 Task: Add Sprouts Extra Large Grade A Cage Free Eggs to the cart.
Action: Mouse moved to (22, 106)
Screenshot: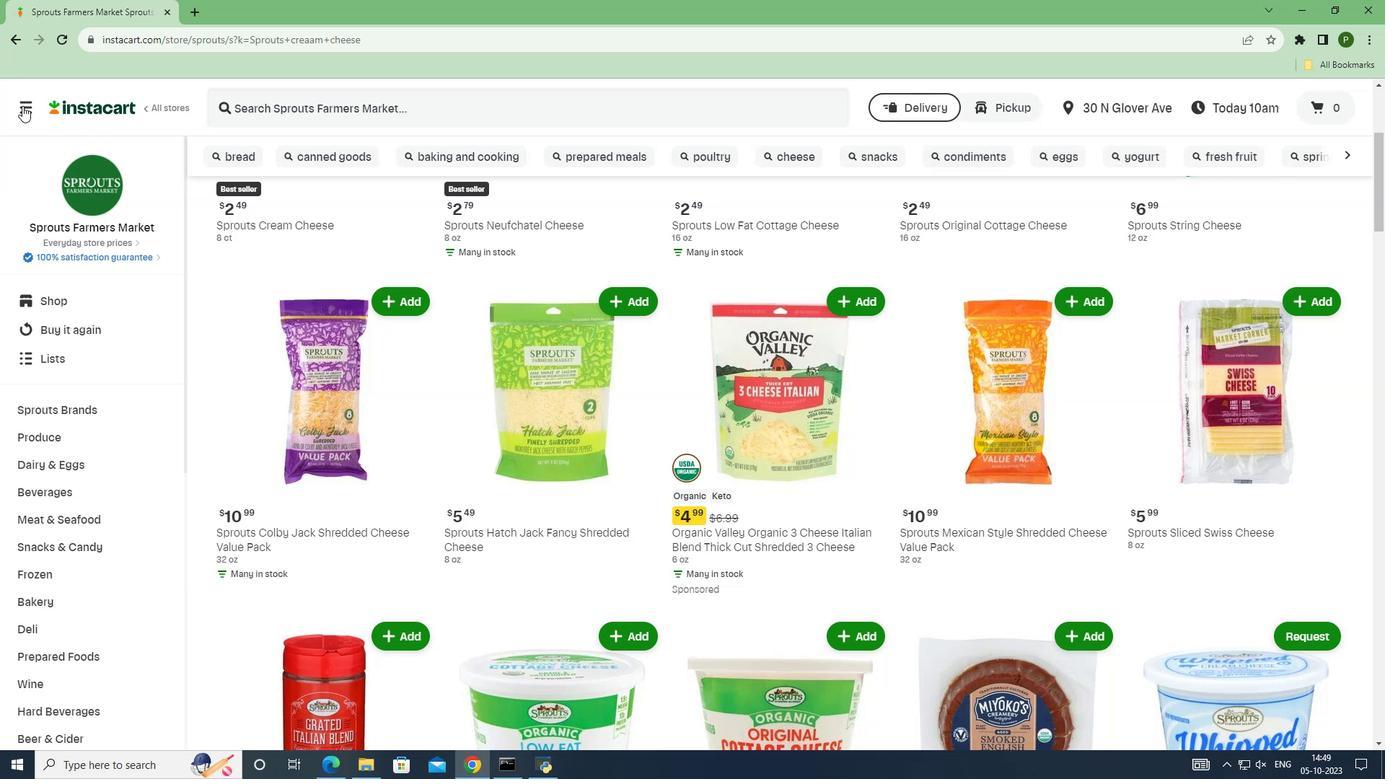 
Action: Mouse pressed left at (22, 106)
Screenshot: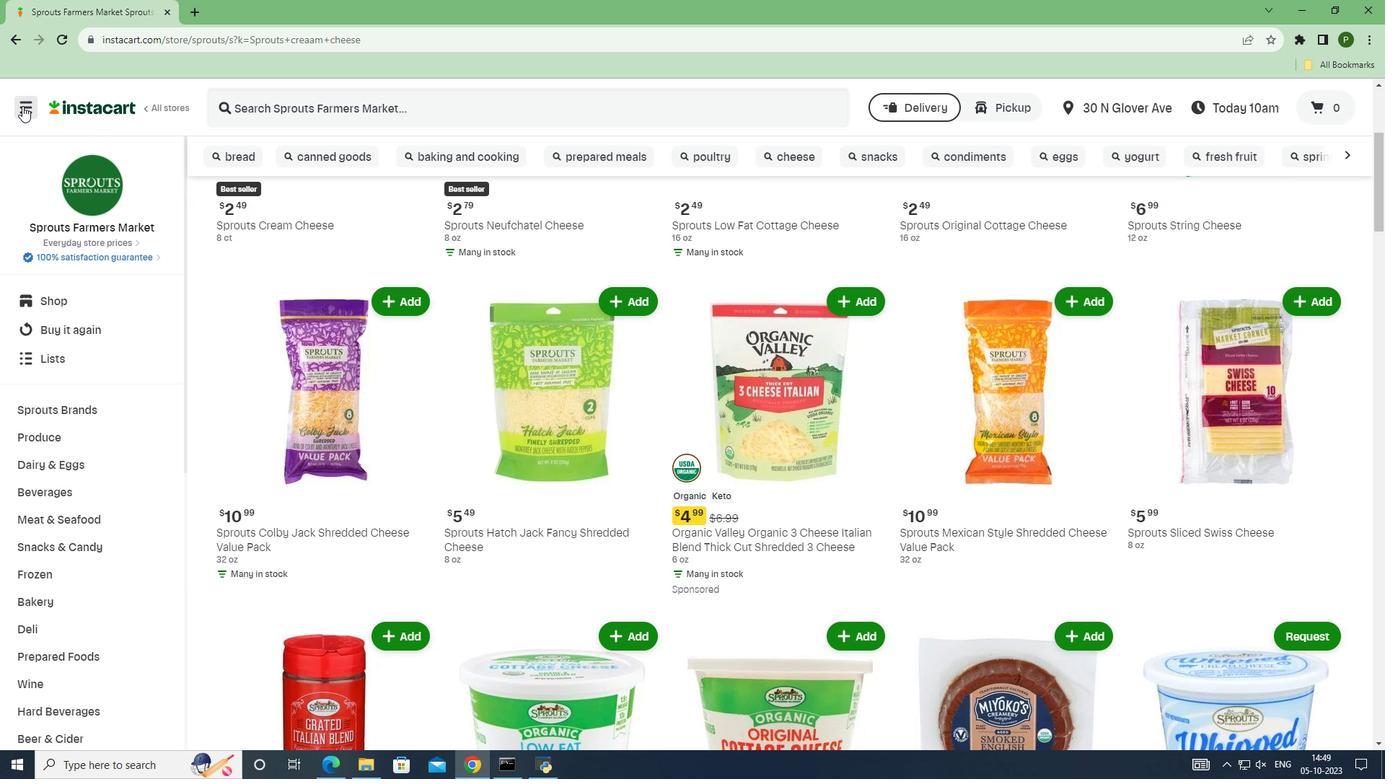 
Action: Mouse moved to (44, 376)
Screenshot: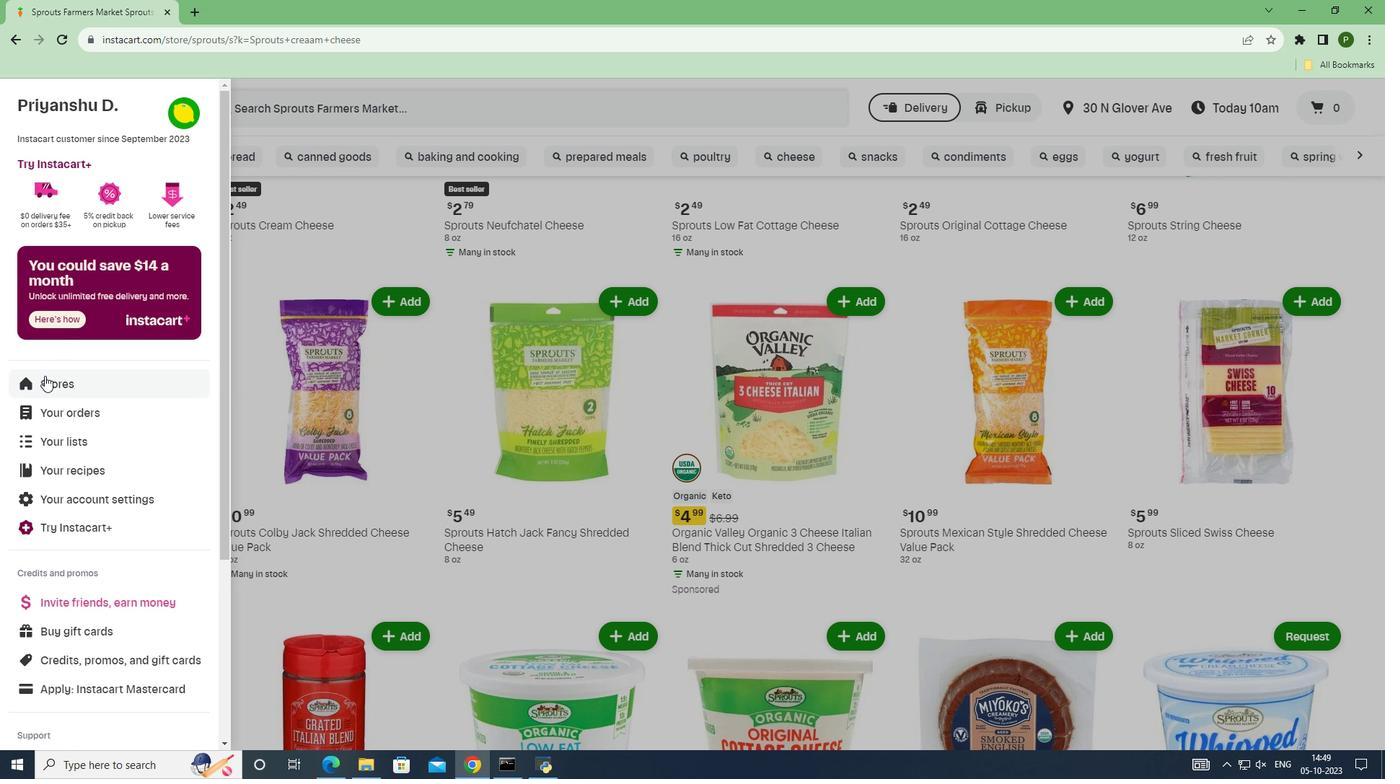 
Action: Mouse pressed left at (44, 376)
Screenshot: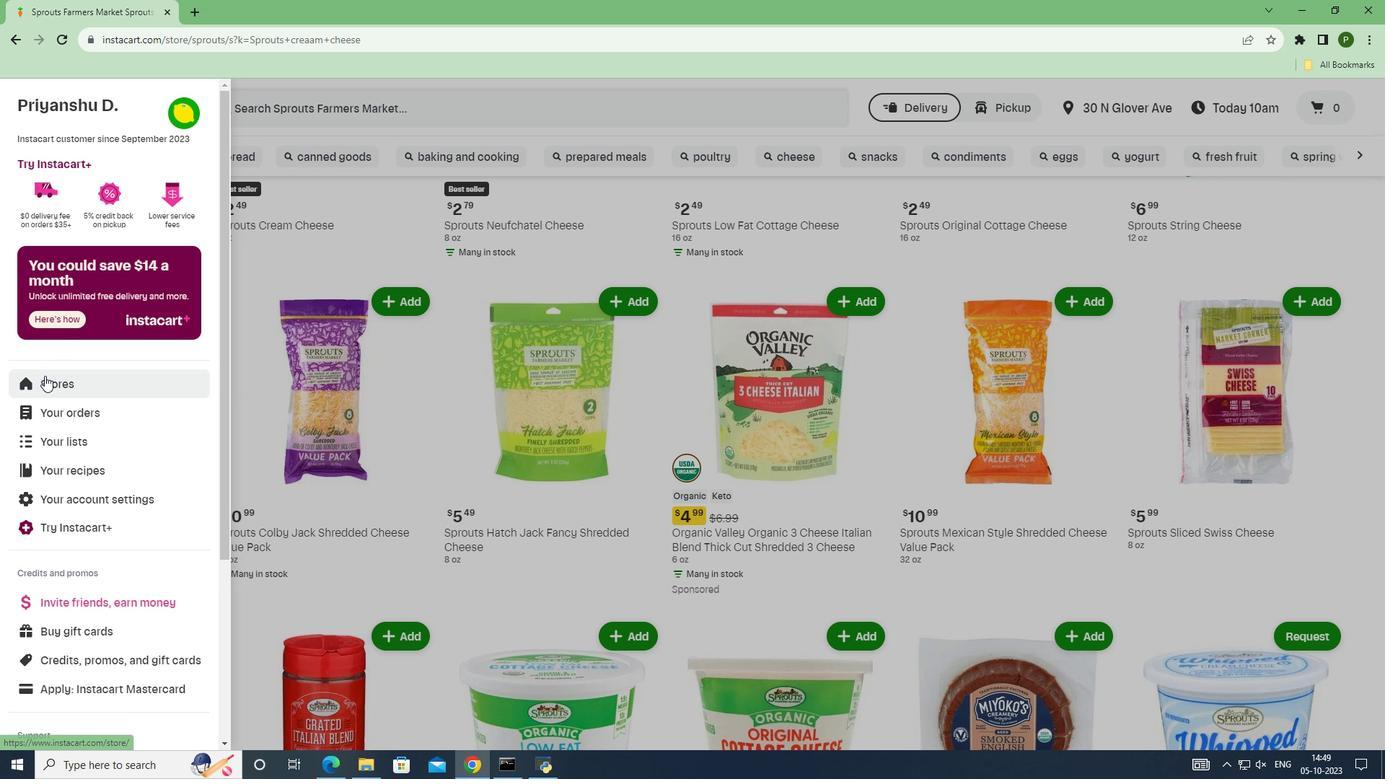 
Action: Mouse moved to (334, 165)
Screenshot: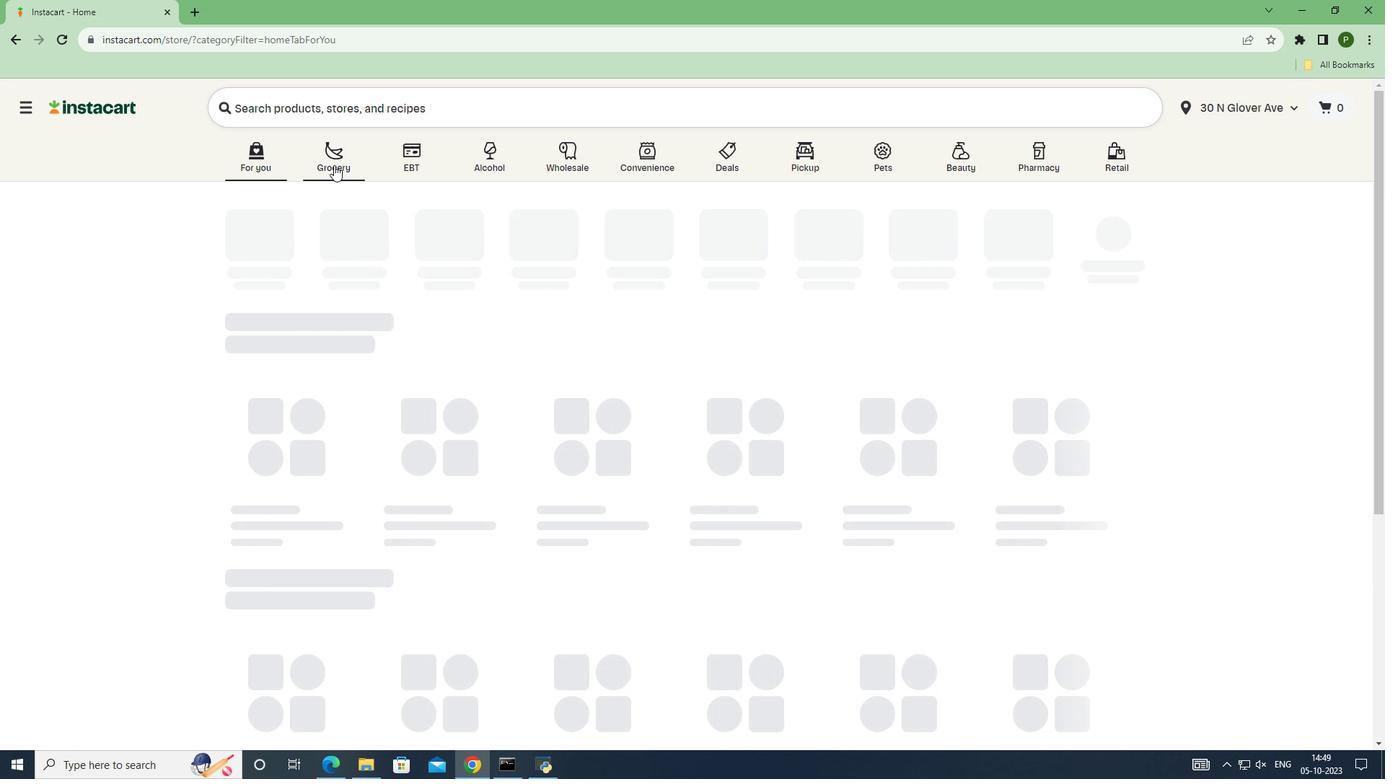 
Action: Mouse pressed left at (334, 165)
Screenshot: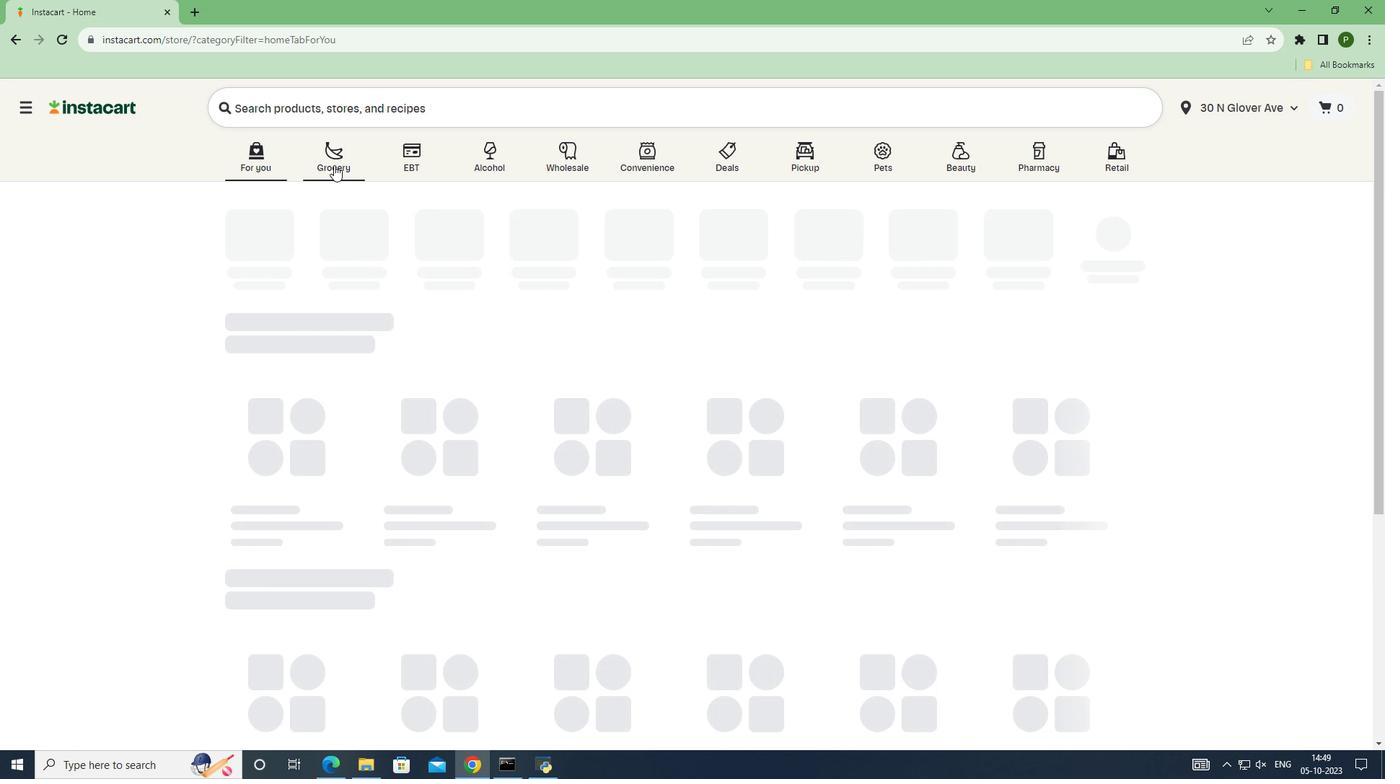 
Action: Mouse moved to (869, 345)
Screenshot: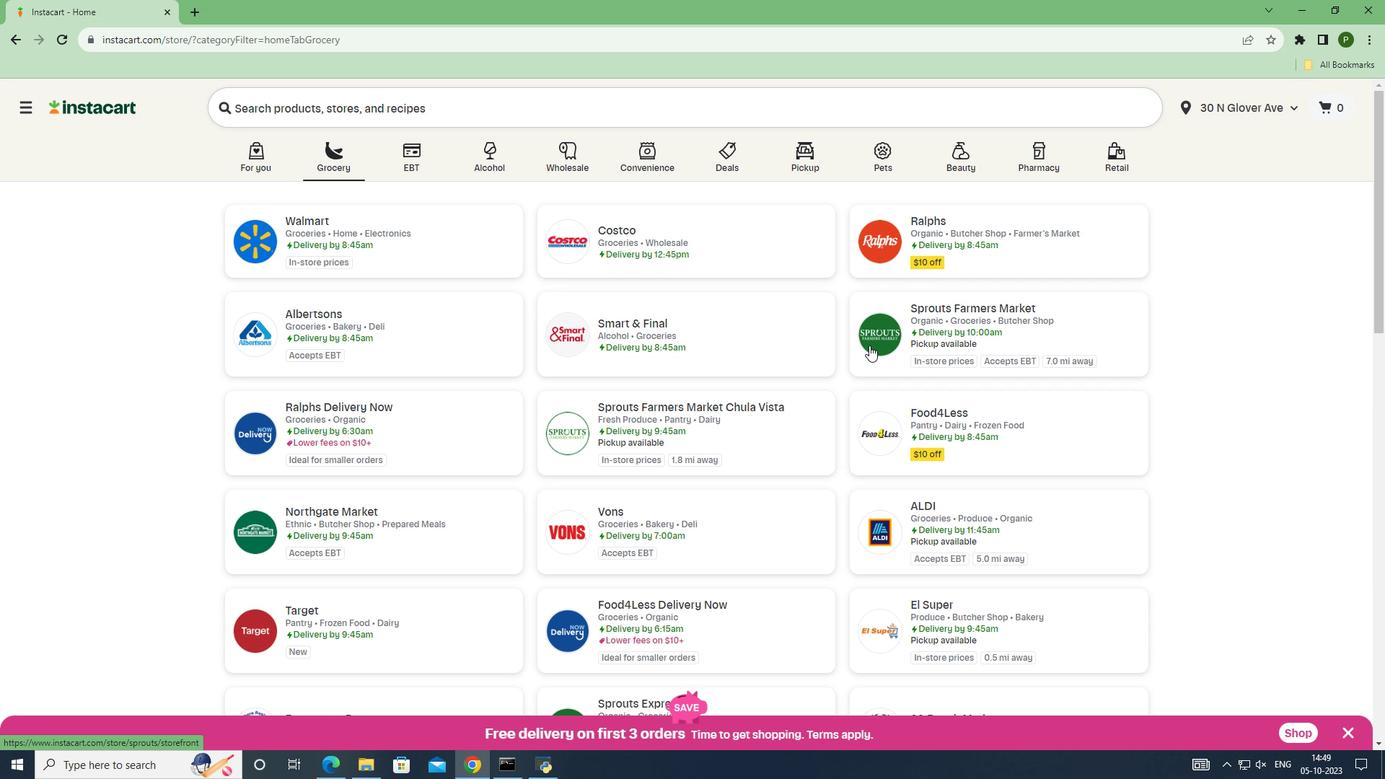 
Action: Mouse pressed left at (869, 345)
Screenshot: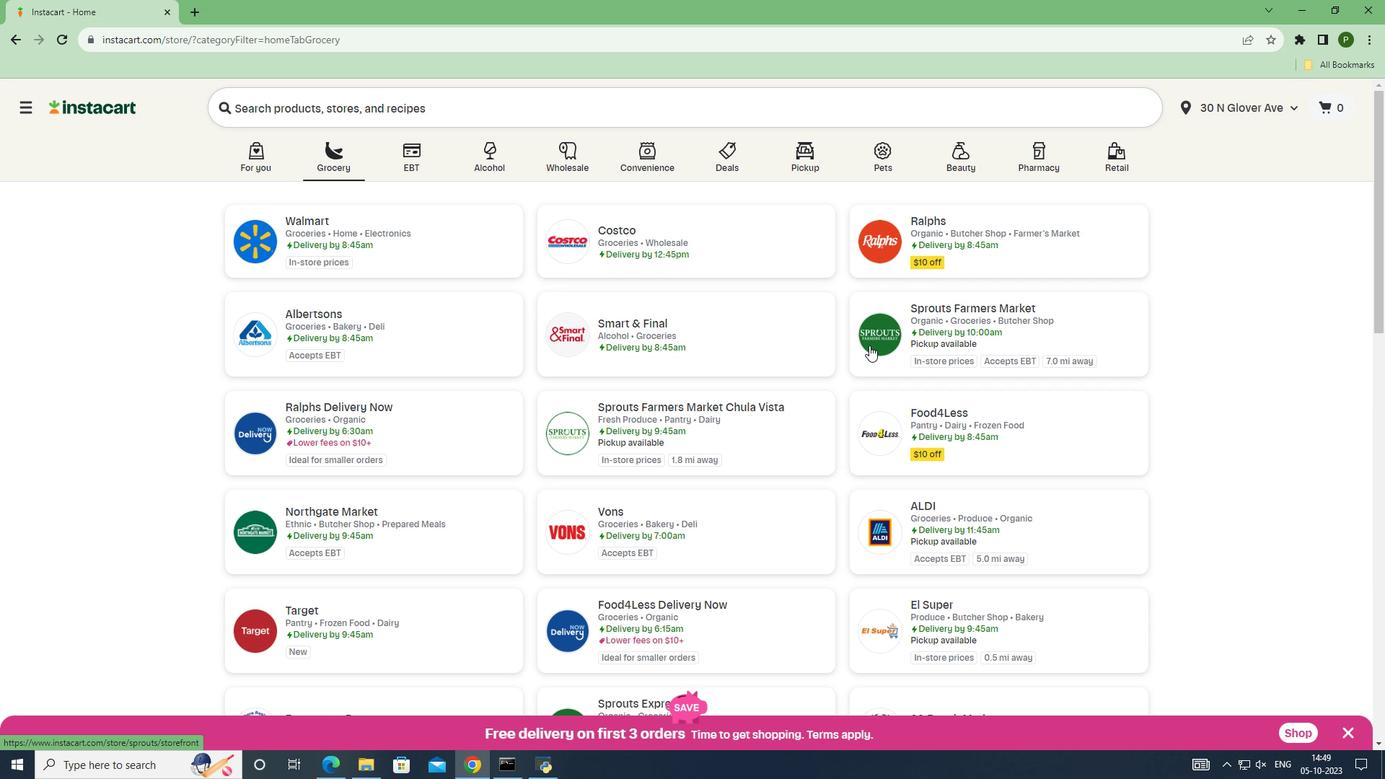 
Action: Mouse moved to (83, 404)
Screenshot: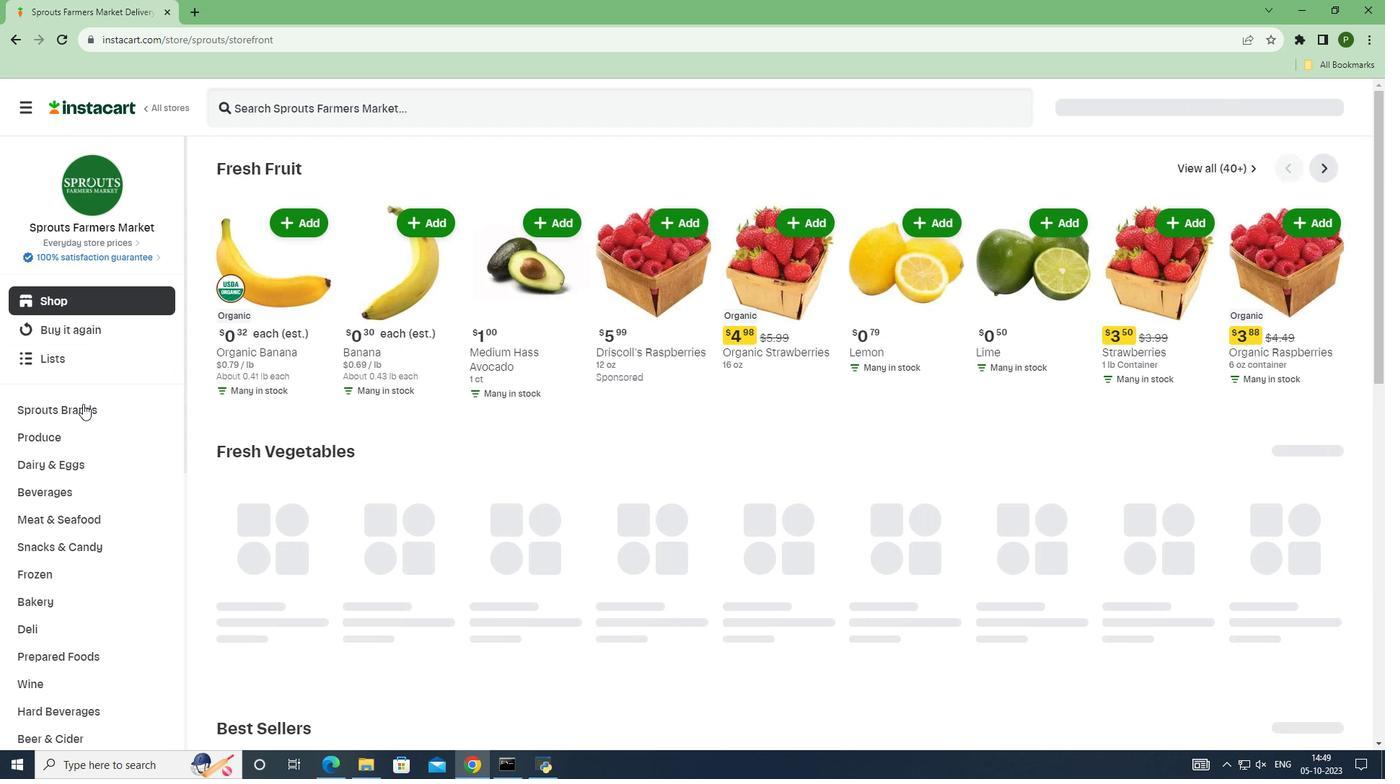 
Action: Mouse pressed left at (83, 404)
Screenshot: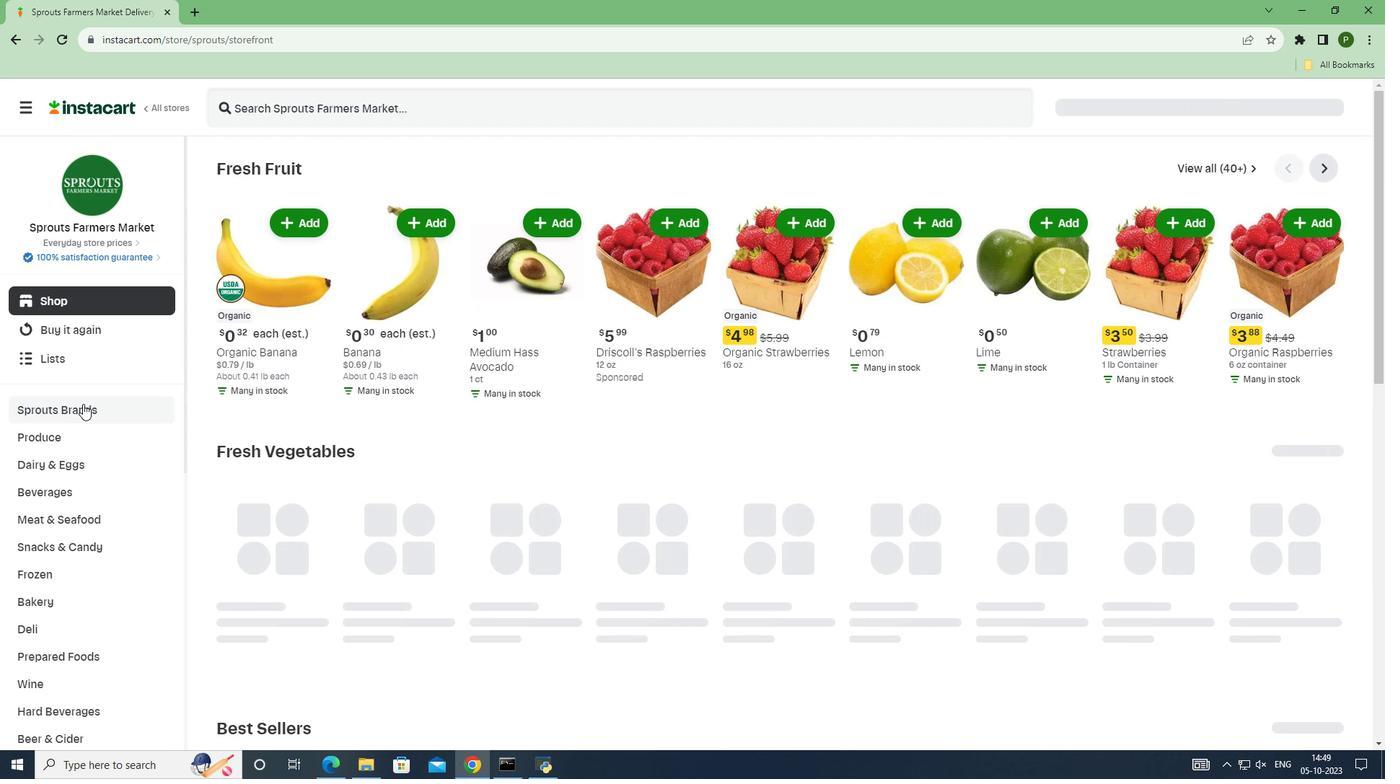
Action: Mouse moved to (59, 551)
Screenshot: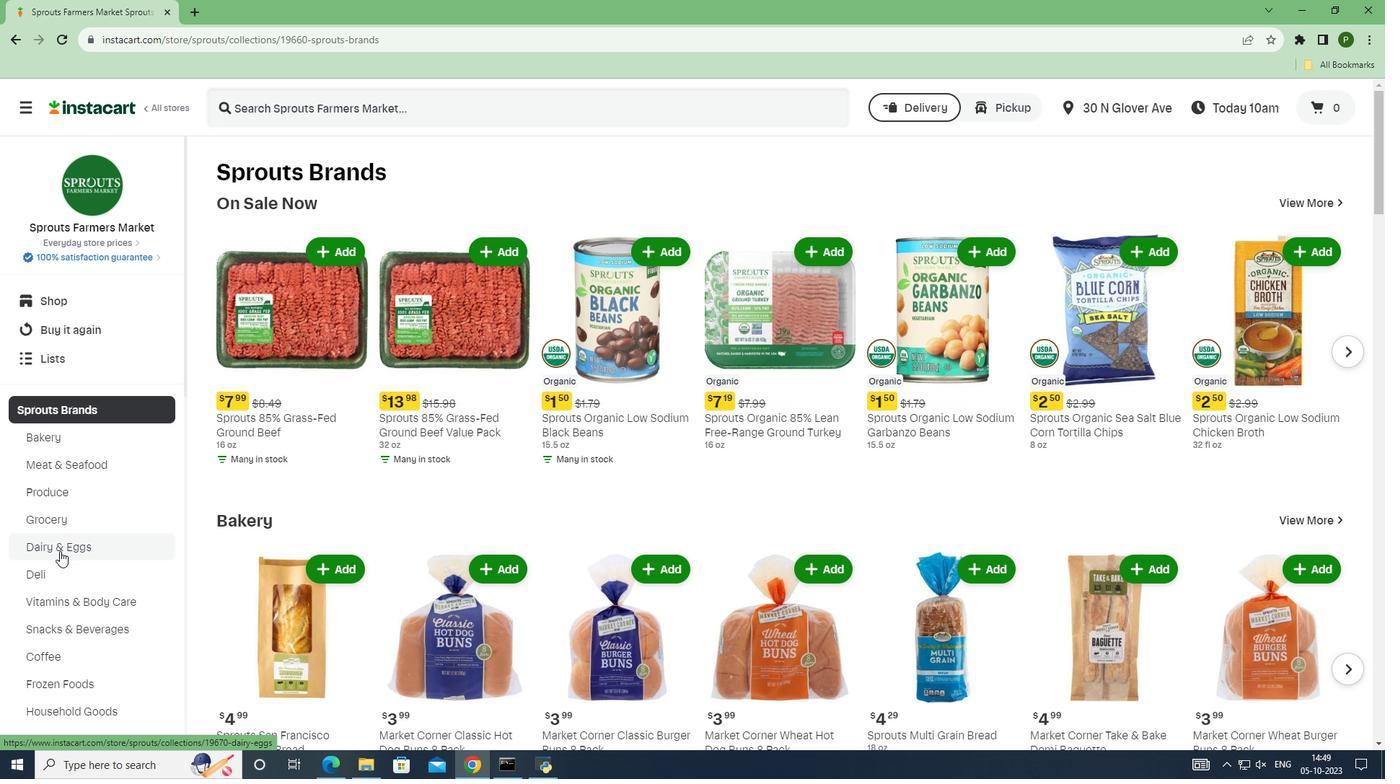 
Action: Mouse pressed left at (59, 551)
Screenshot: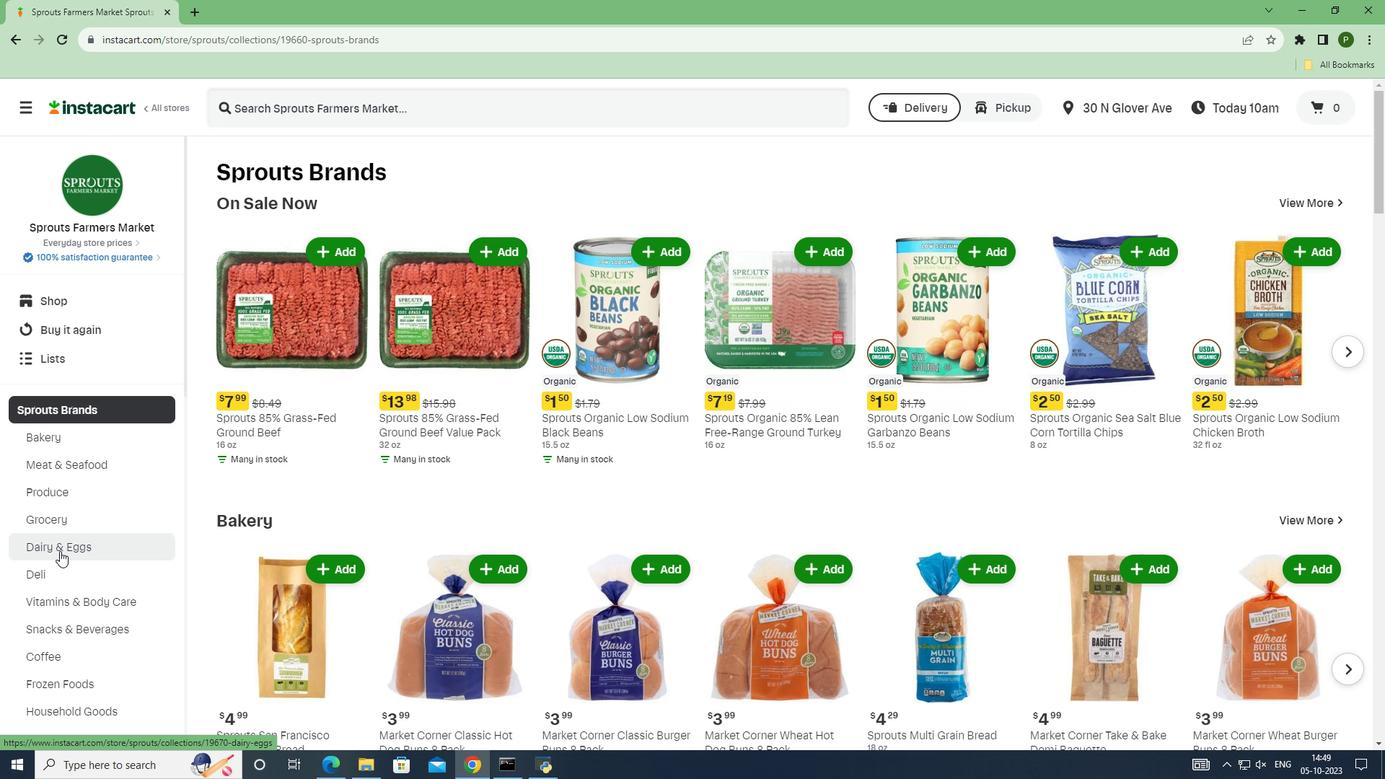 
Action: Mouse moved to (286, 108)
Screenshot: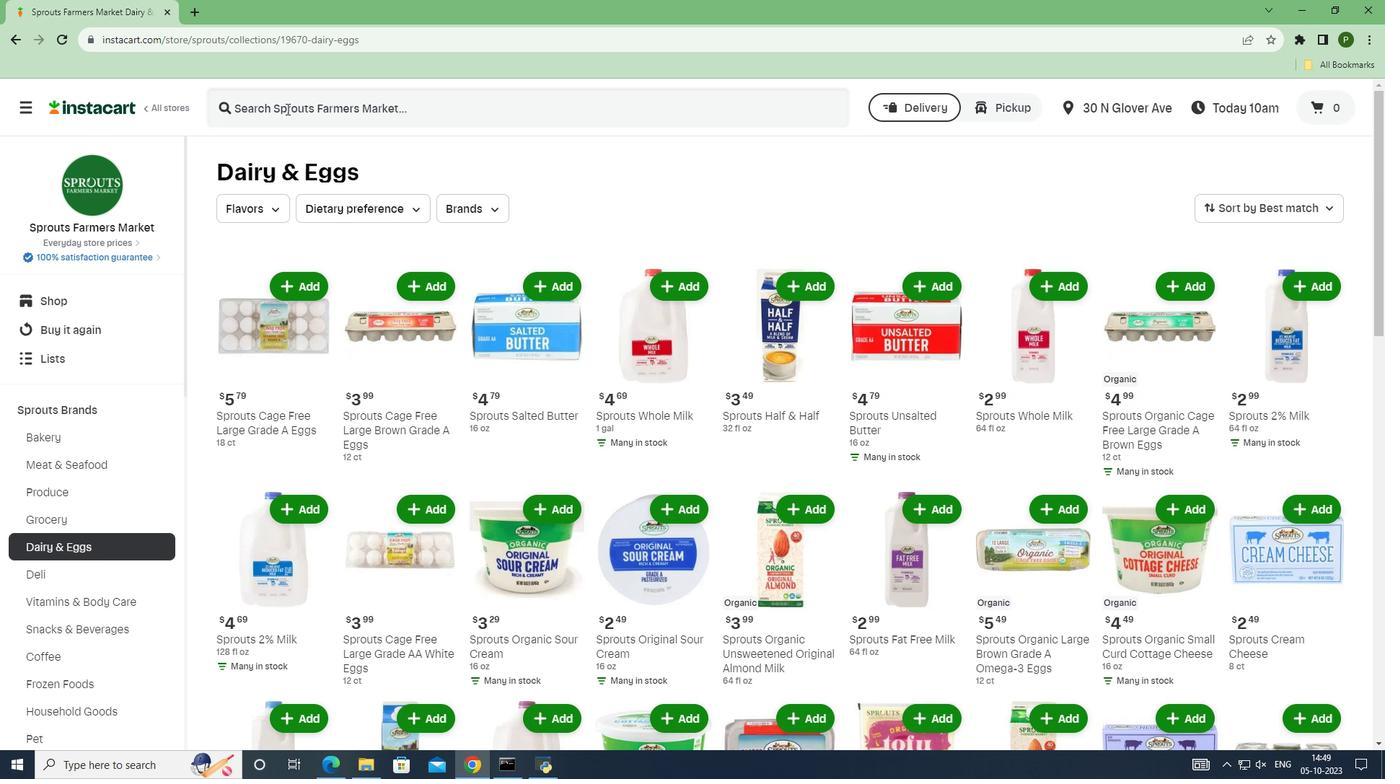 
Action: Mouse pressed left at (286, 108)
Screenshot: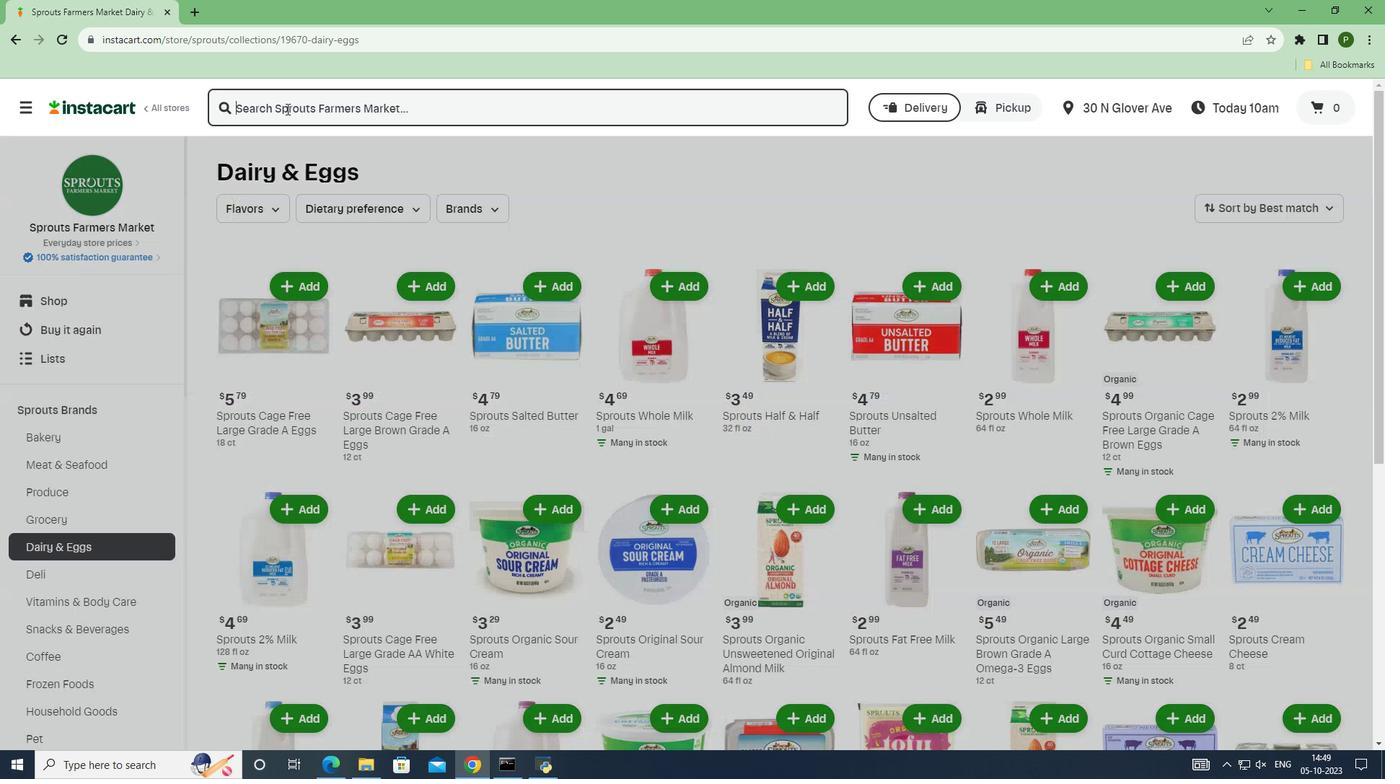 
Action: Key pressed <Key.caps_lock>S<Key.caps_lock>prouts<Key.space>extra<Key.space>large<Key.space>grade<Key.space><Key.caps_lock>A<Key.caps_lock><Key.space>cage<Key.space>free<Key.space>eggs<Key.enter>
Screenshot: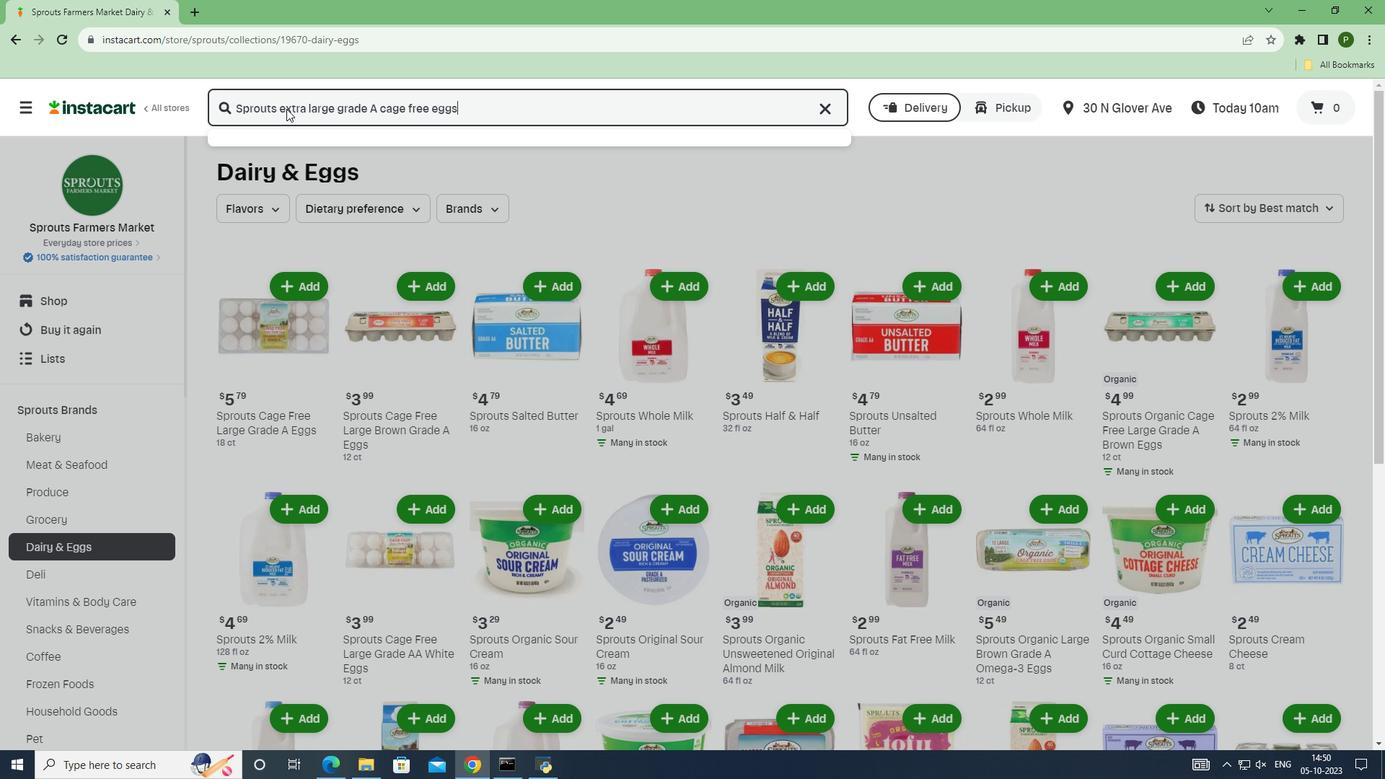 
Action: Mouse moved to (402, 307)
Screenshot: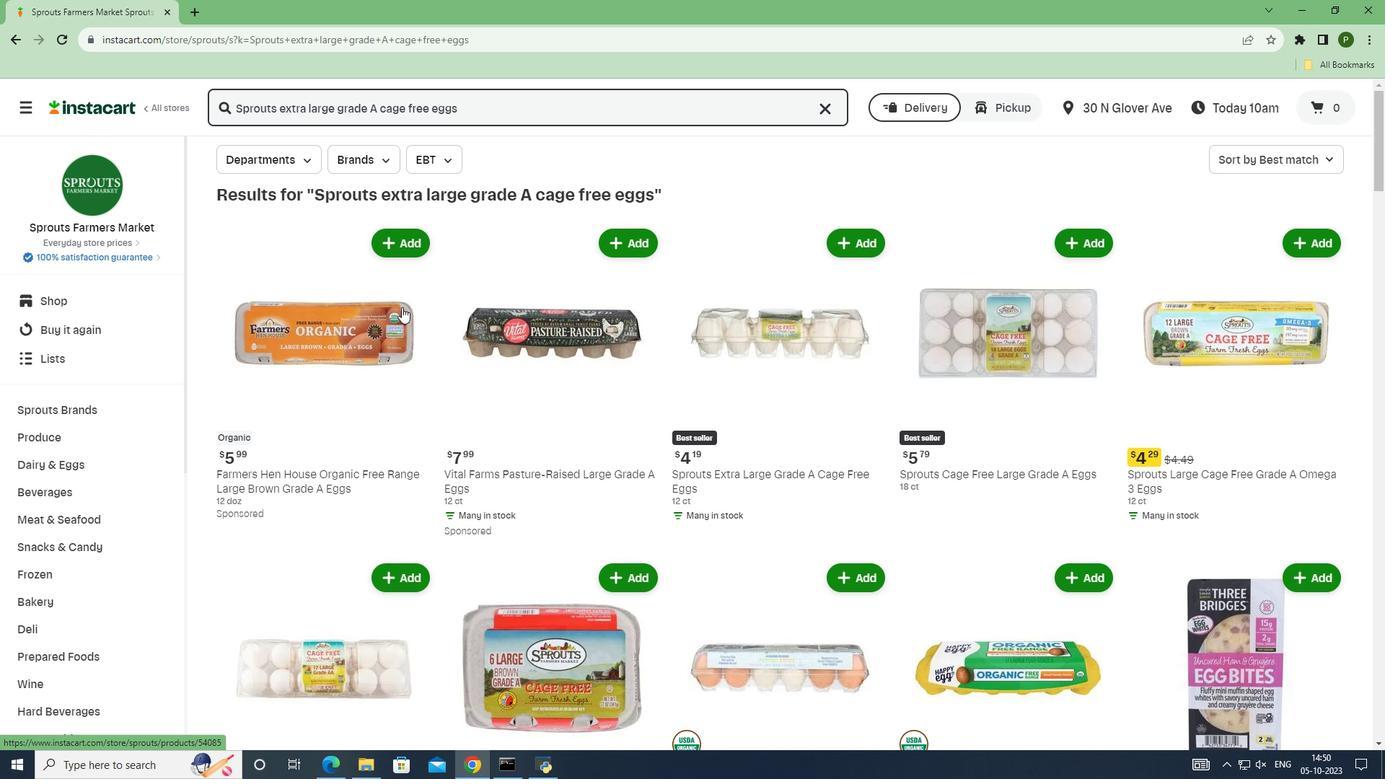 
Action: Mouse scrolled (402, 306) with delta (0, 0)
Screenshot: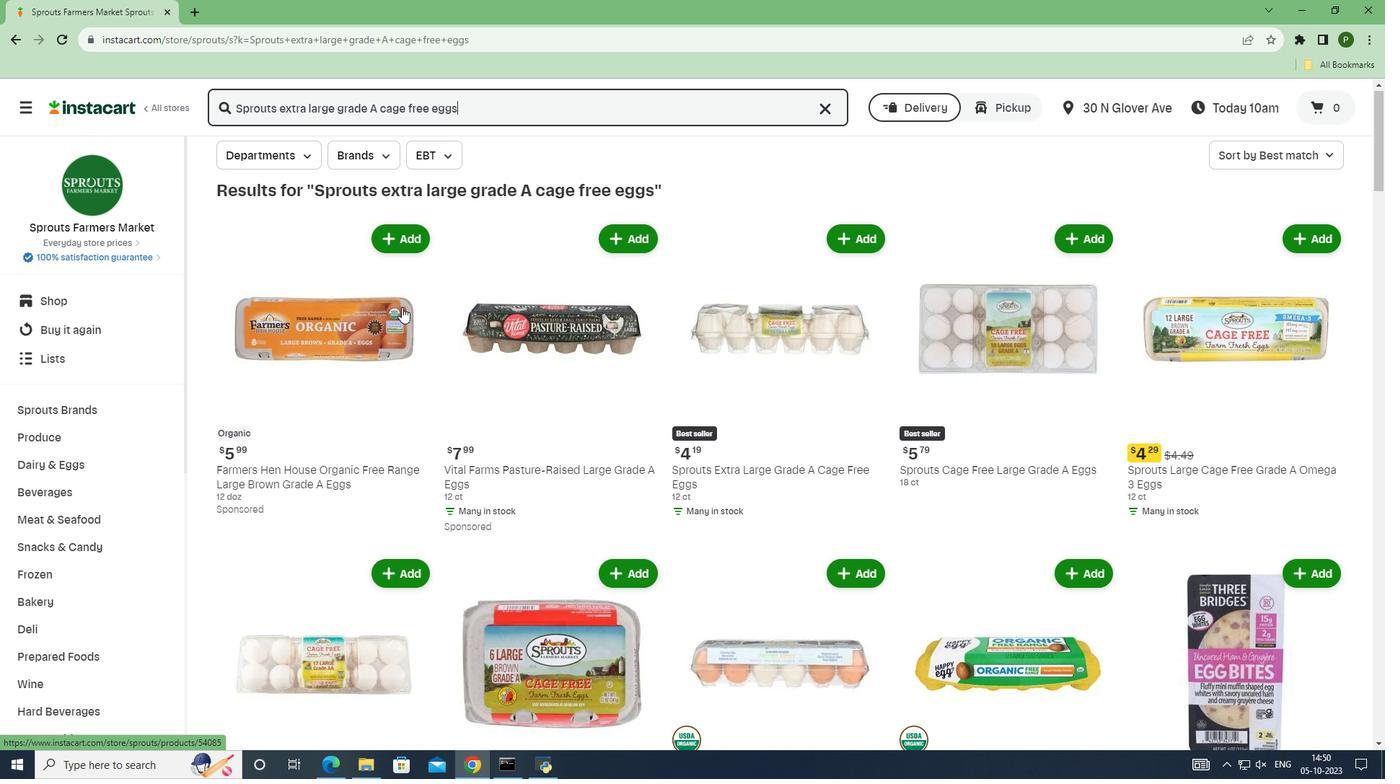 
Action: Mouse moved to (813, 166)
Screenshot: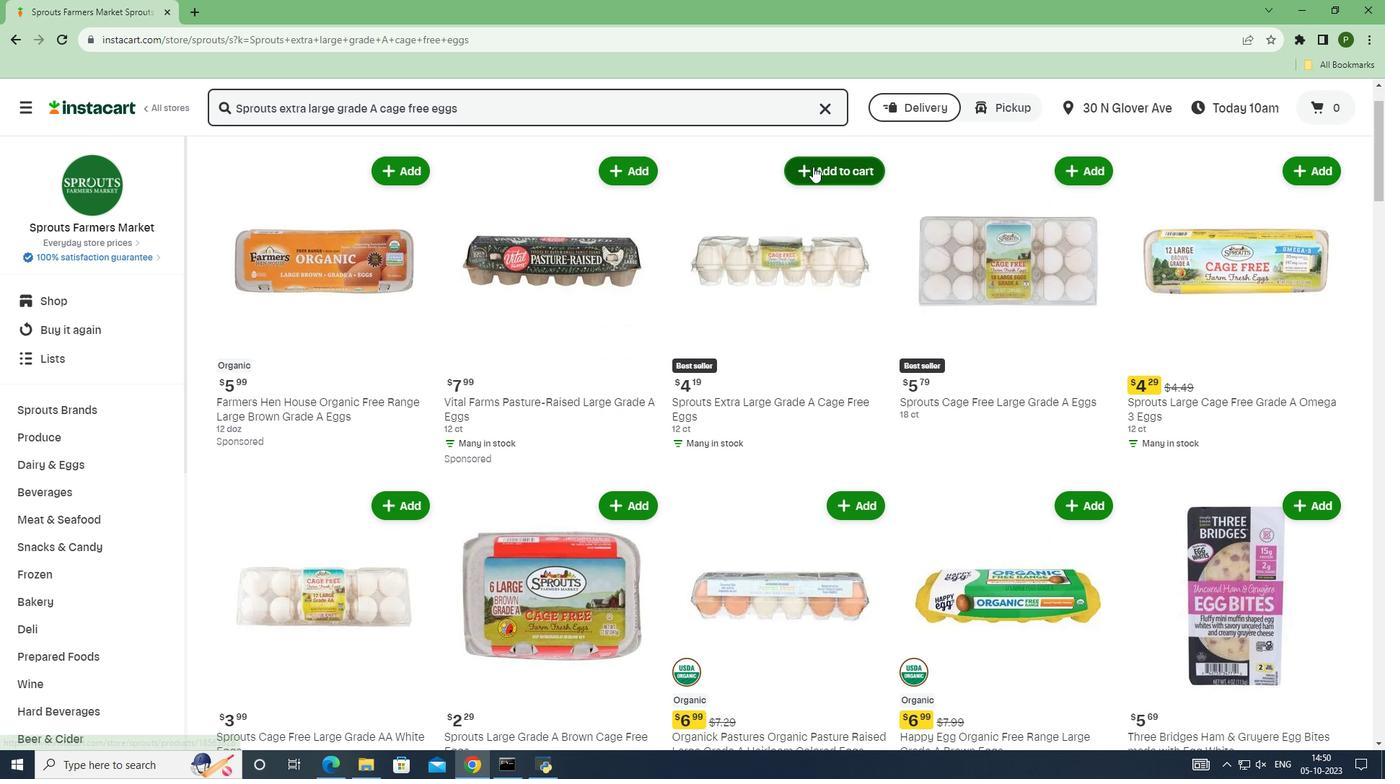 
Action: Mouse pressed left at (813, 166)
Screenshot: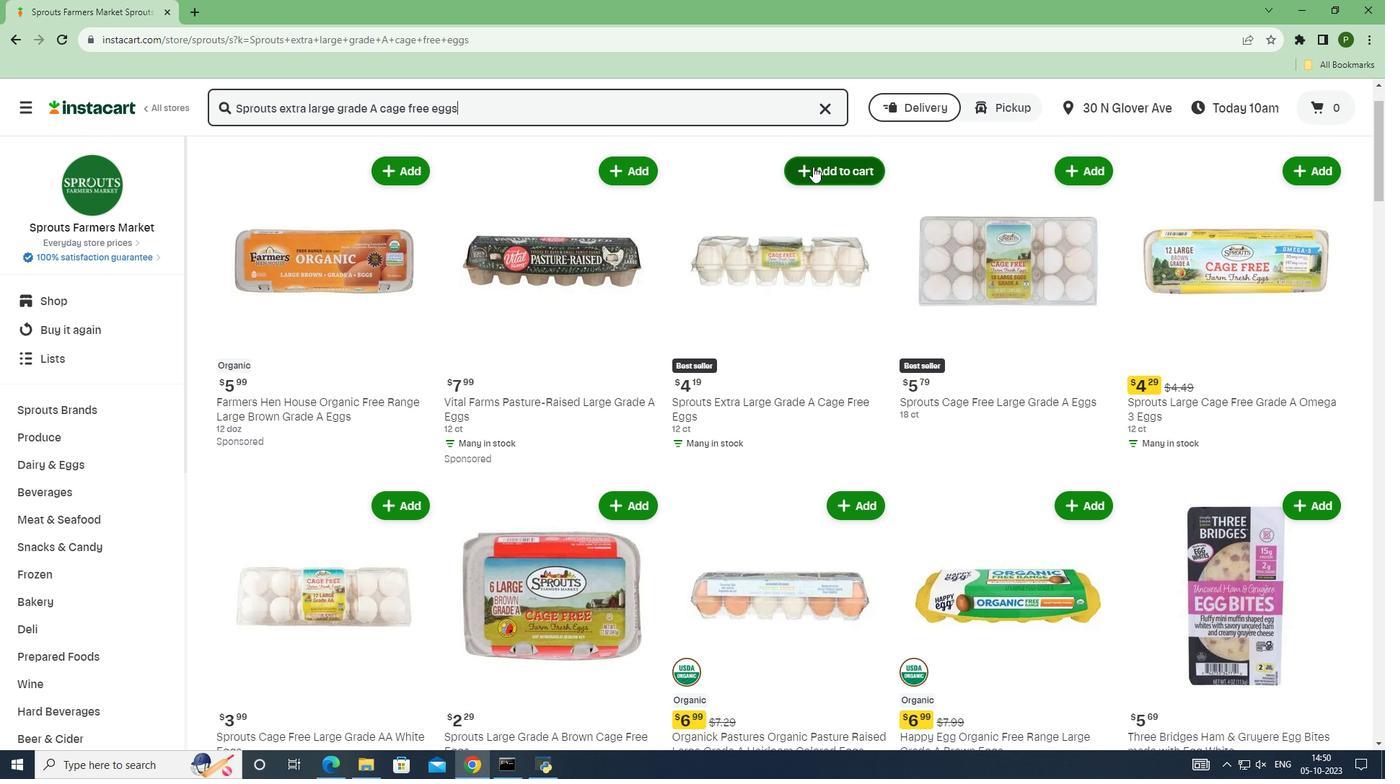 
